 Task: Create List Videos in Board Customer Acquisition Cost to Workspace Business Intelligence and Analytics. Create List Articles in Board Customer Advocacy to Workspace Business Intelligence and Analytics. Create List Blog Posts in Board Business Model SWOT Analysis and Planning to Workspace Business Intelligence and Analytics
Action: Mouse moved to (69, 265)
Screenshot: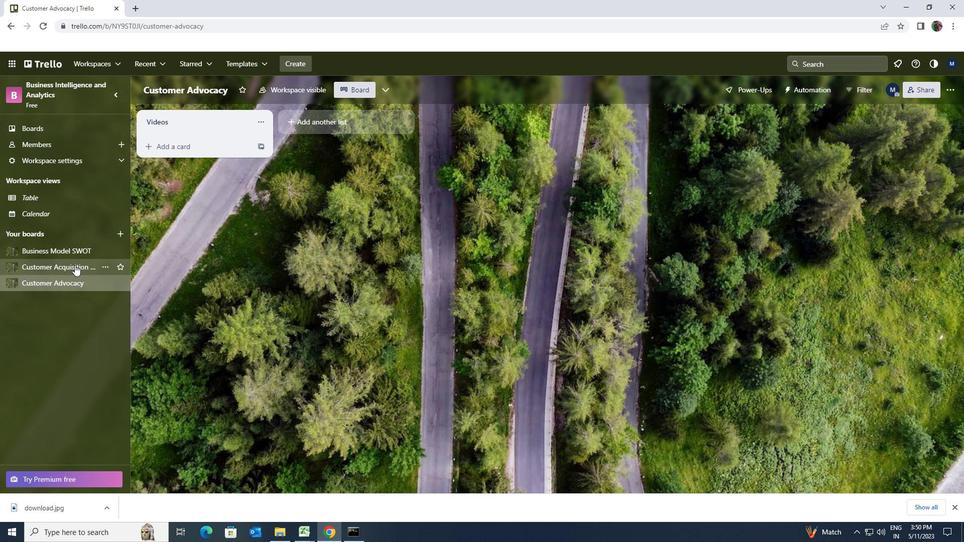 
Action: Mouse pressed left at (69, 265)
Screenshot: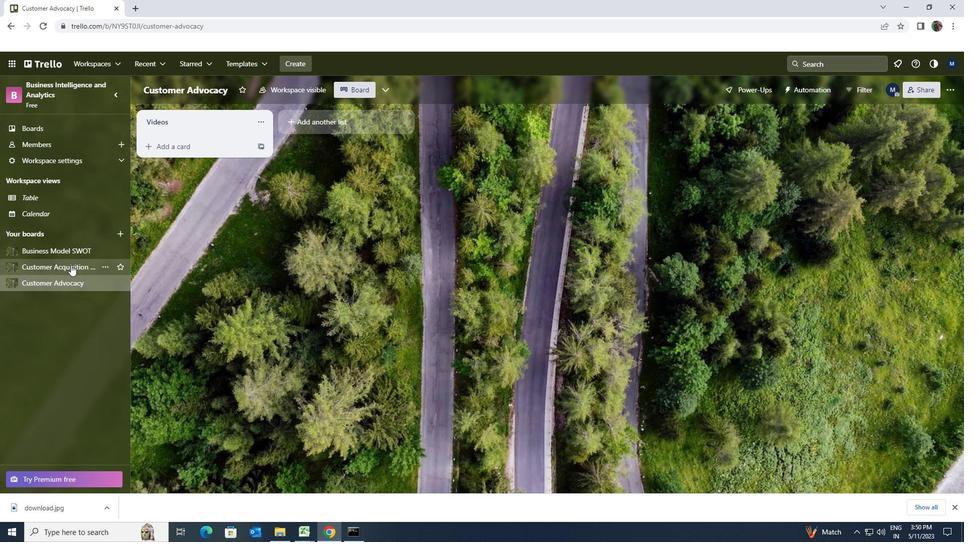 
Action: Mouse moved to (310, 126)
Screenshot: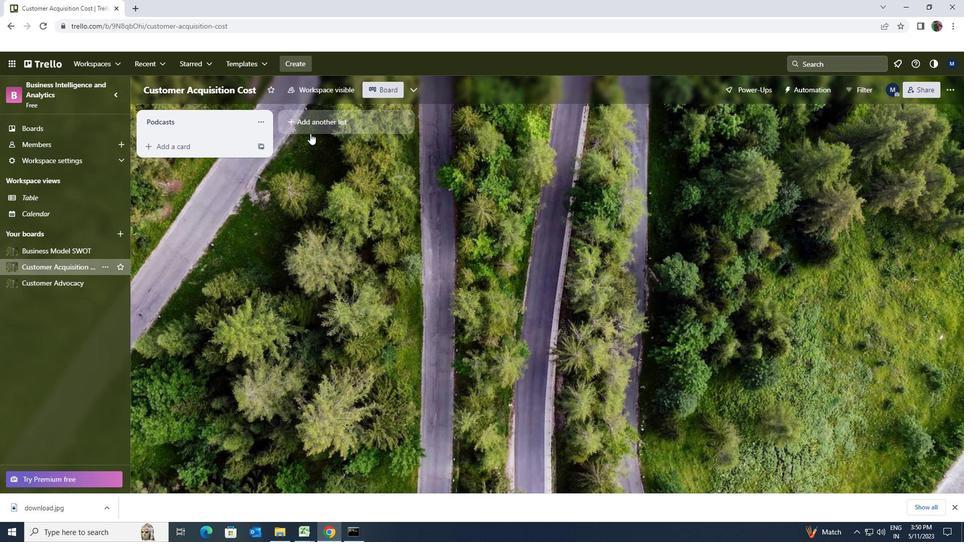 
Action: Mouse pressed left at (310, 126)
Screenshot: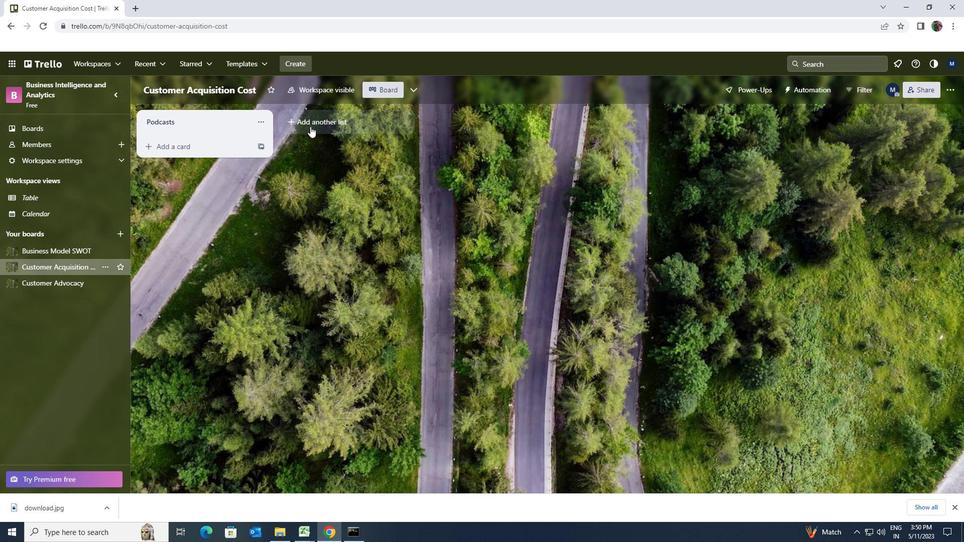 
Action: Key pressed <Key.shift>VIDEOS
Screenshot: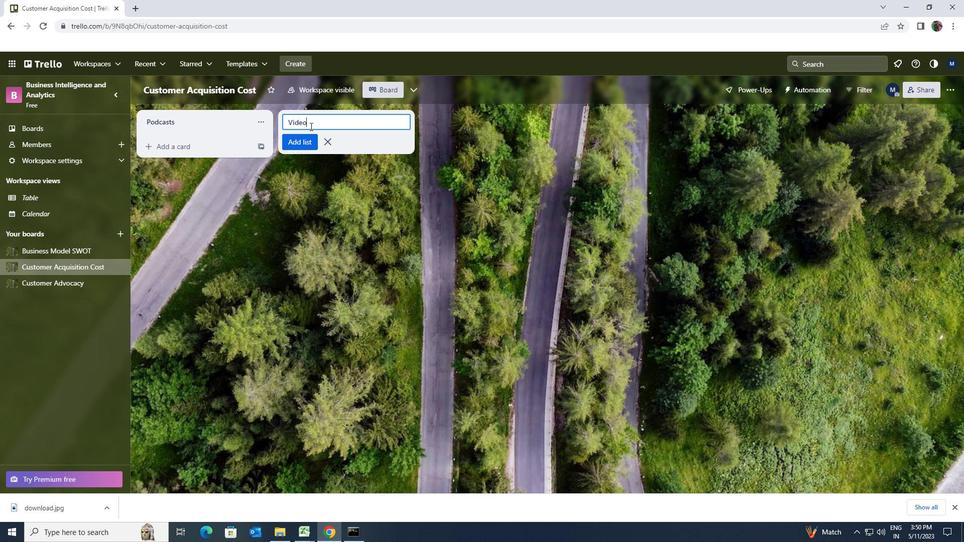 
Action: Mouse moved to (309, 137)
Screenshot: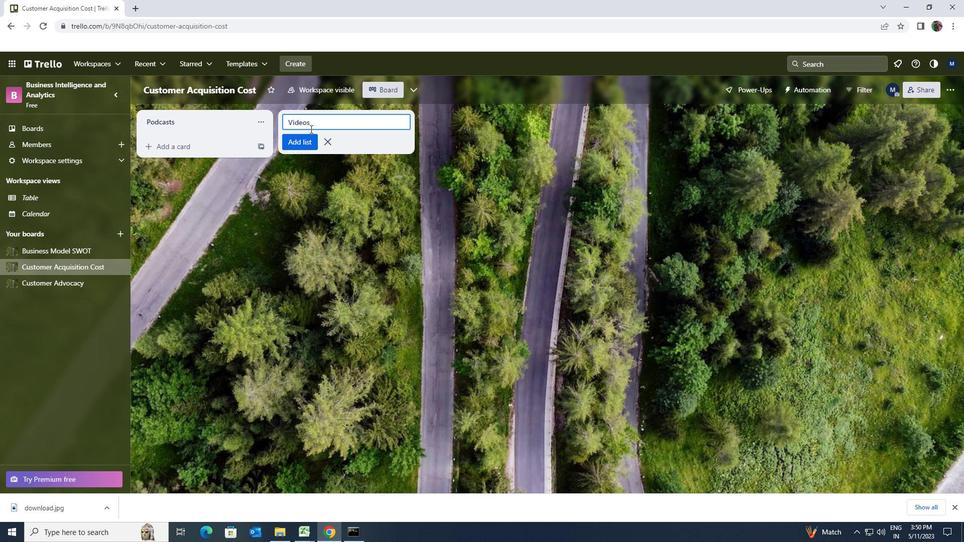 
Action: Mouse pressed left at (309, 137)
Screenshot: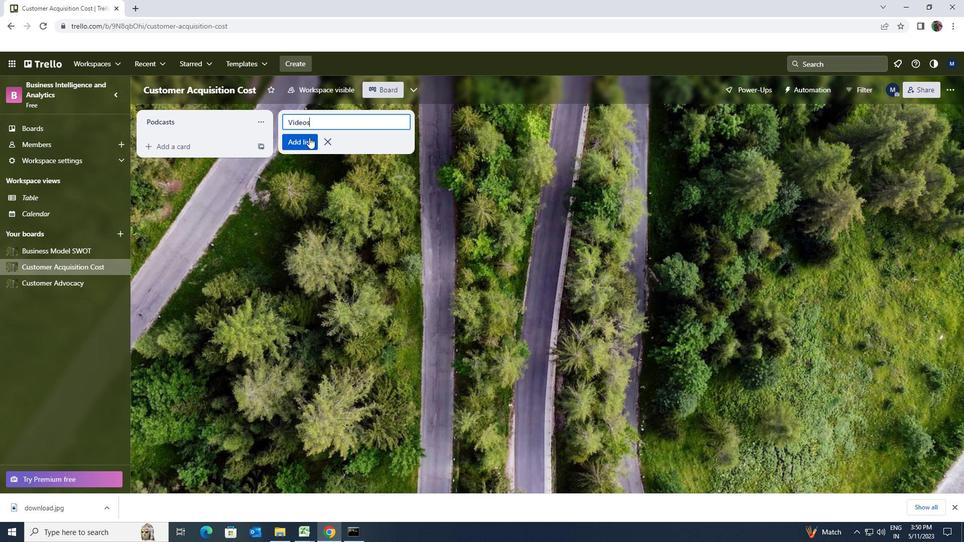 
Action: Mouse moved to (37, 282)
Screenshot: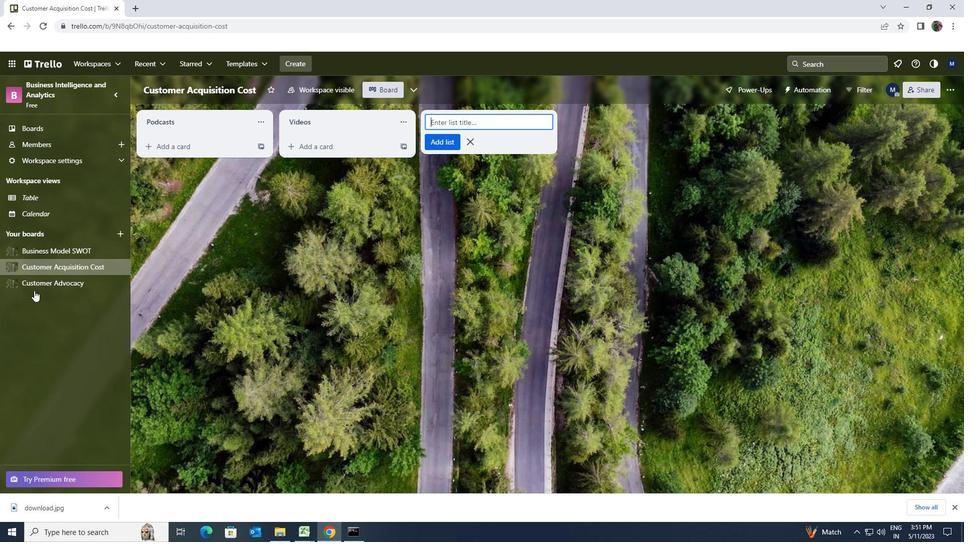 
Action: Mouse pressed left at (37, 282)
Screenshot: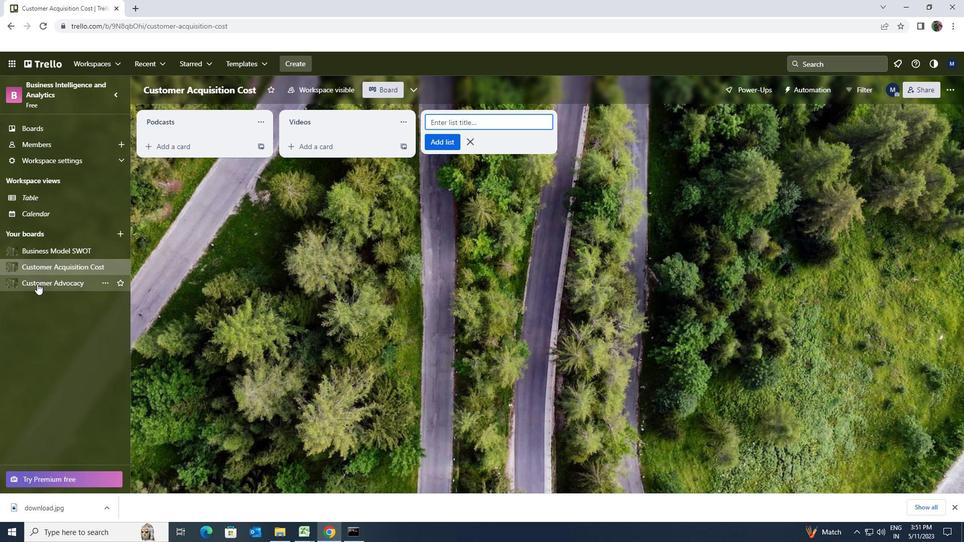 
Action: Mouse moved to (305, 123)
Screenshot: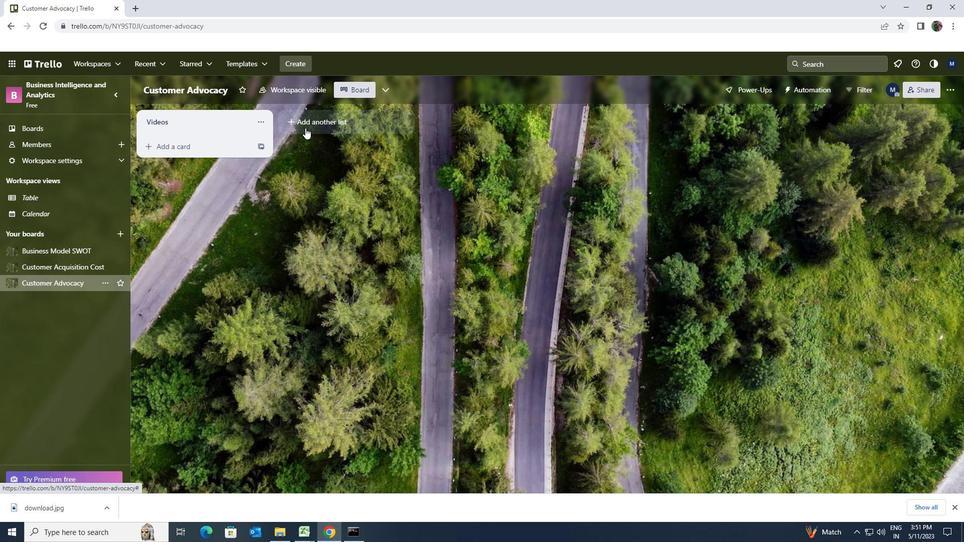 
Action: Mouse pressed left at (305, 123)
Screenshot: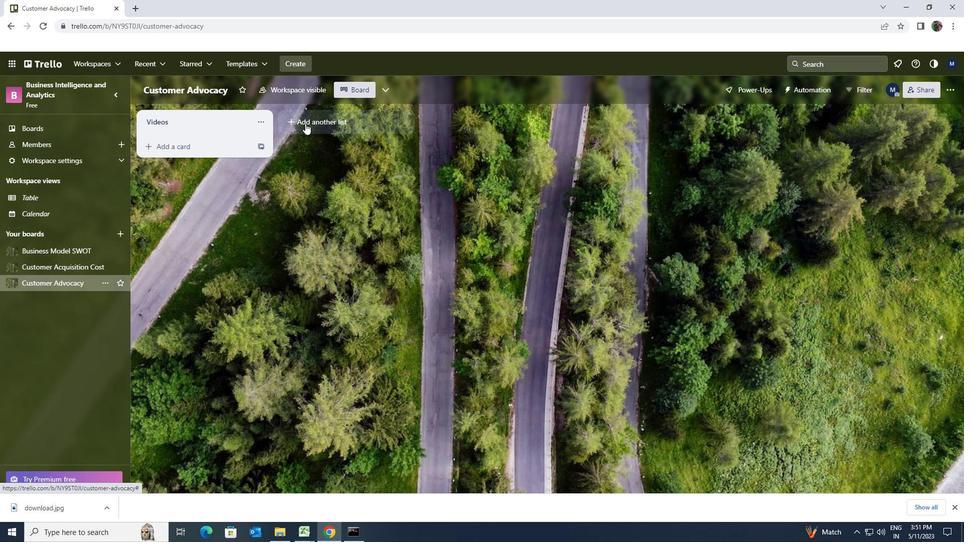
Action: Key pressed <Key.shift><Key.shift><Key.shift><Key.shift>ARTICLES
Screenshot: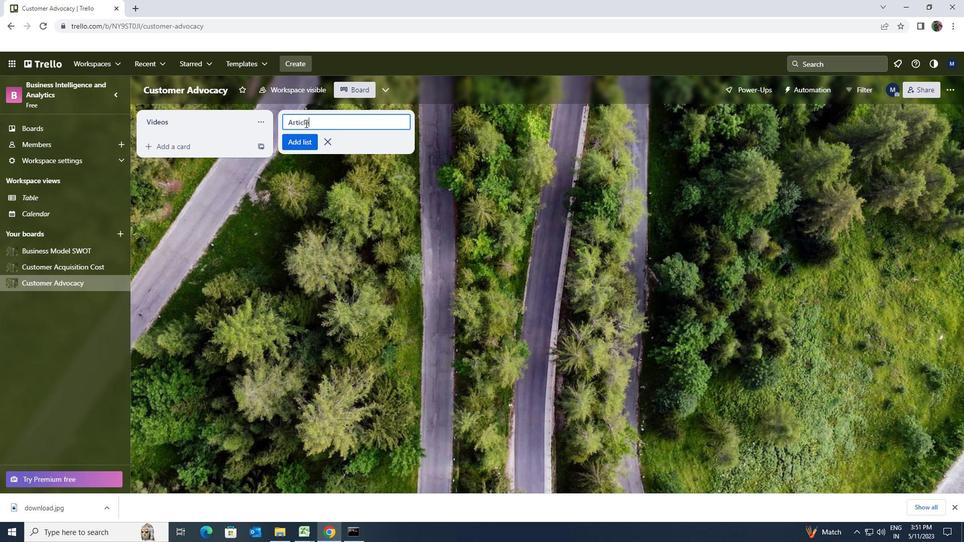 
Action: Mouse moved to (309, 138)
Screenshot: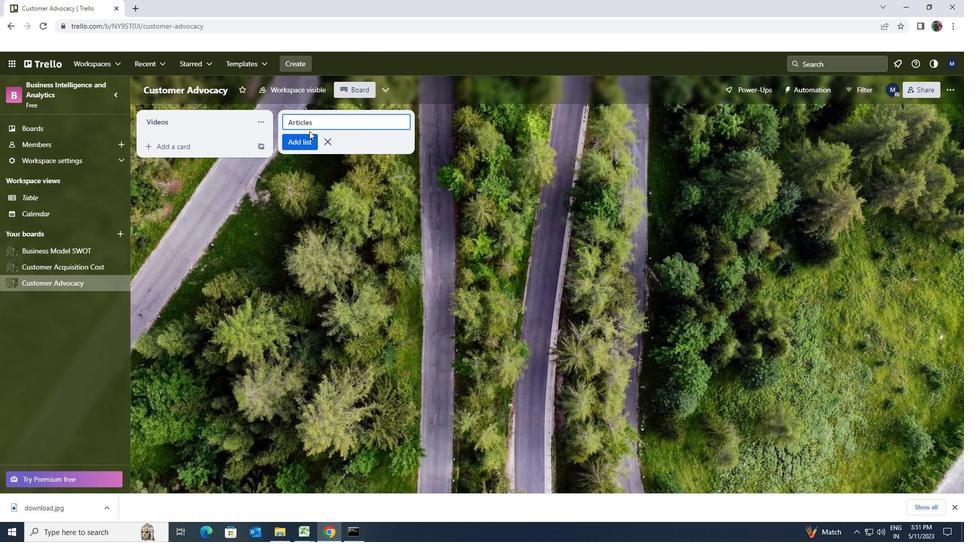 
Action: Mouse pressed left at (309, 138)
Screenshot: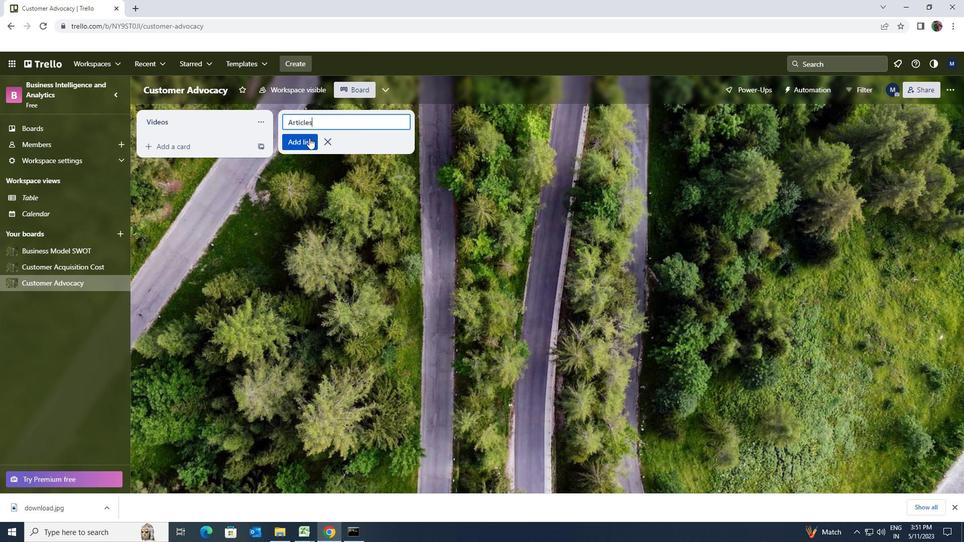 
Action: Mouse moved to (57, 245)
Screenshot: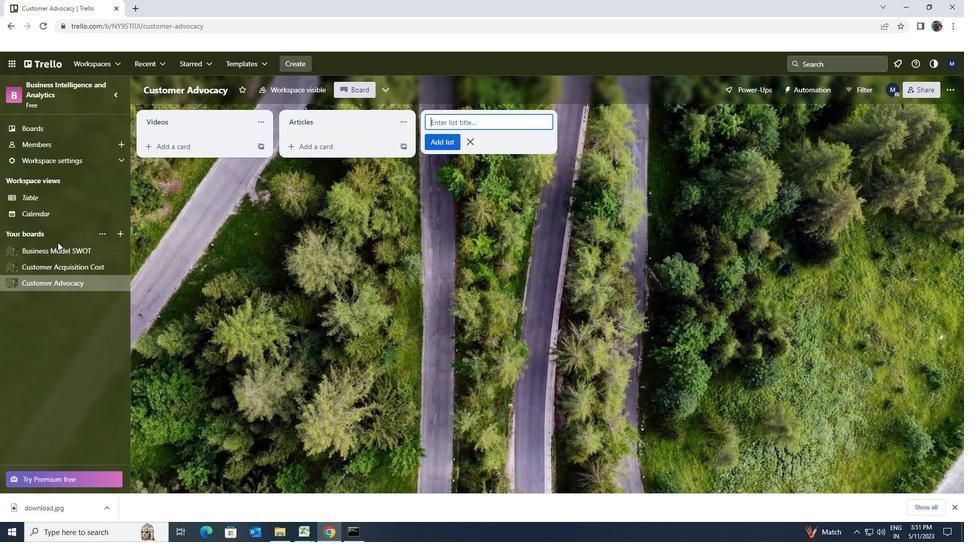 
Action: Mouse pressed left at (57, 245)
Screenshot: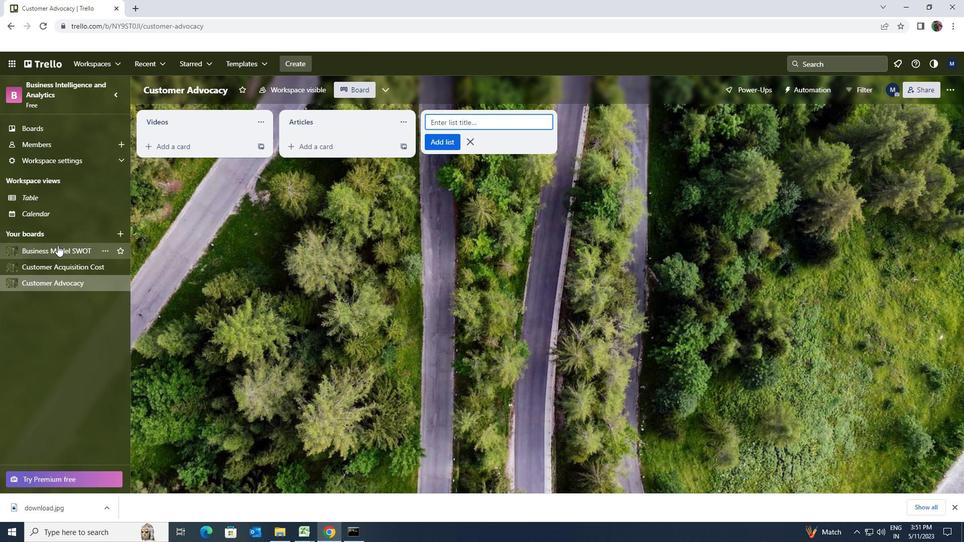 
Action: Mouse moved to (324, 124)
Screenshot: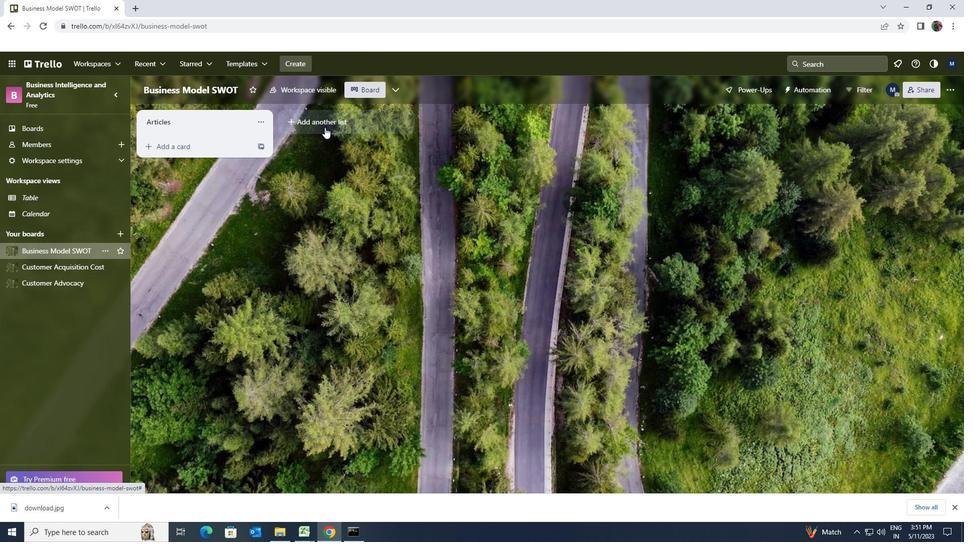 
Action: Mouse pressed left at (324, 124)
Screenshot: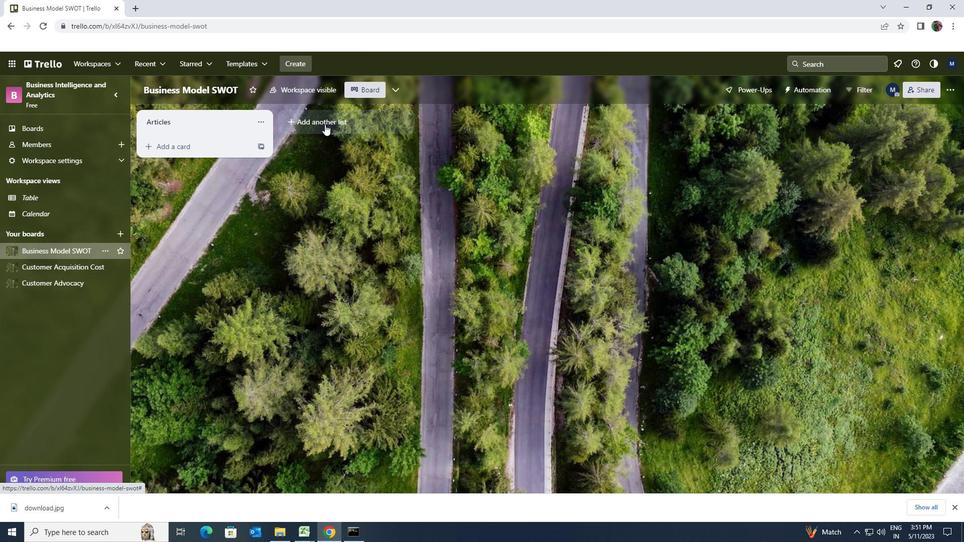 
Action: Key pressed <Key.shift>BLOG<Key.space><Key.shift>POSTS
Screenshot: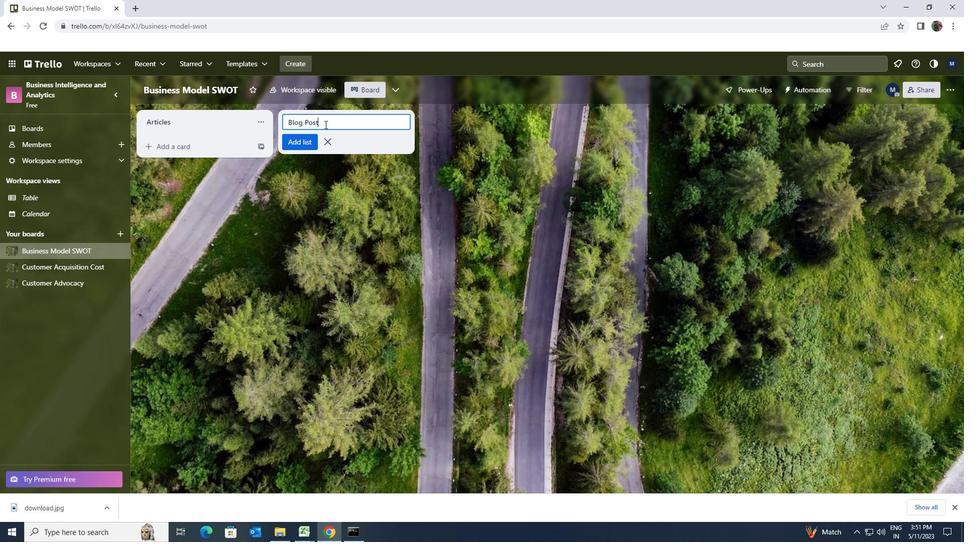 
Action: Mouse moved to (307, 141)
Screenshot: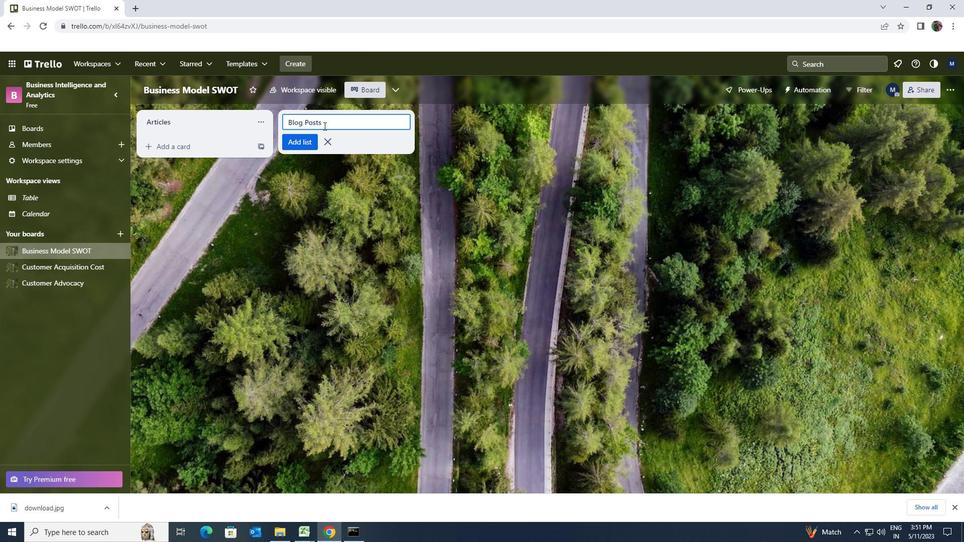 
Action: Mouse pressed left at (307, 141)
Screenshot: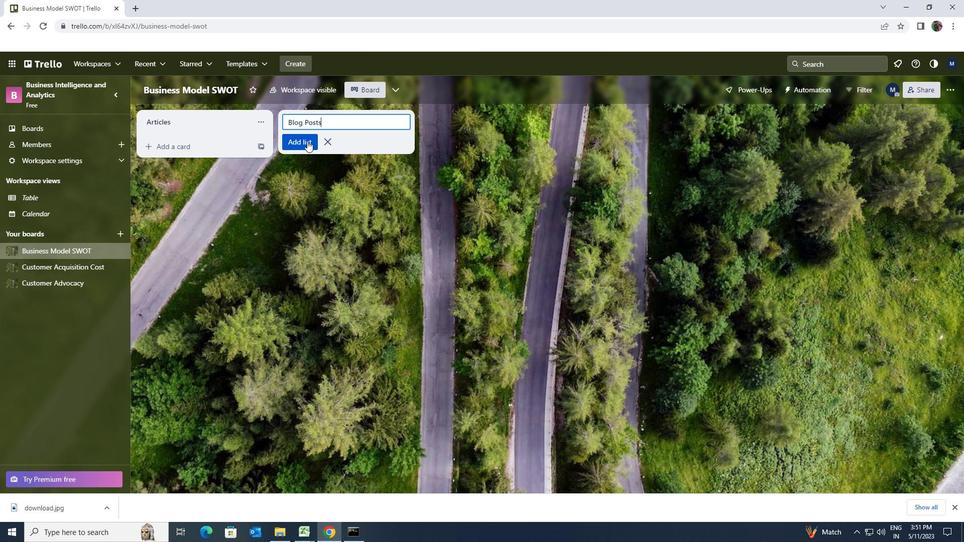 
